 Task: Add Chocolate Chunk Scone 4 Pack to the cart.
Action: Mouse moved to (27, 115)
Screenshot: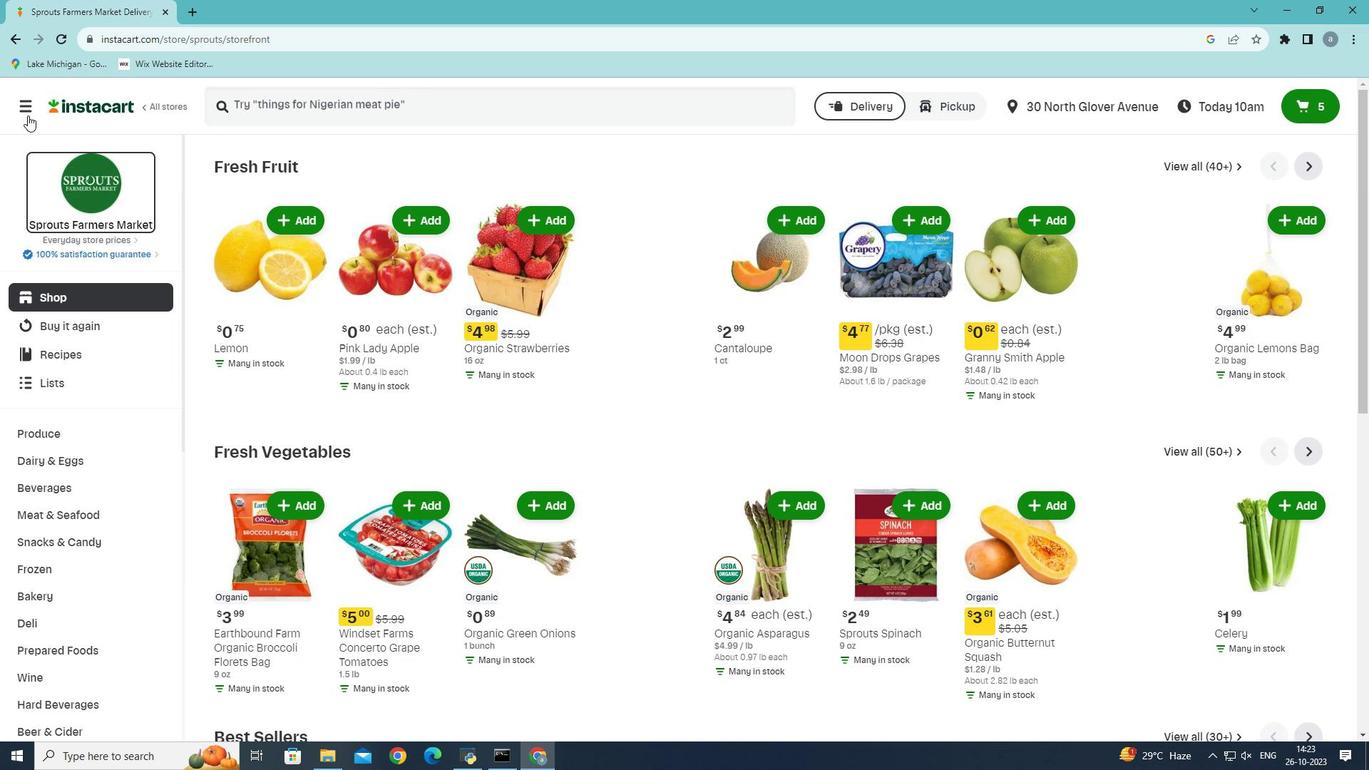 
Action: Mouse pressed left at (27, 115)
Screenshot: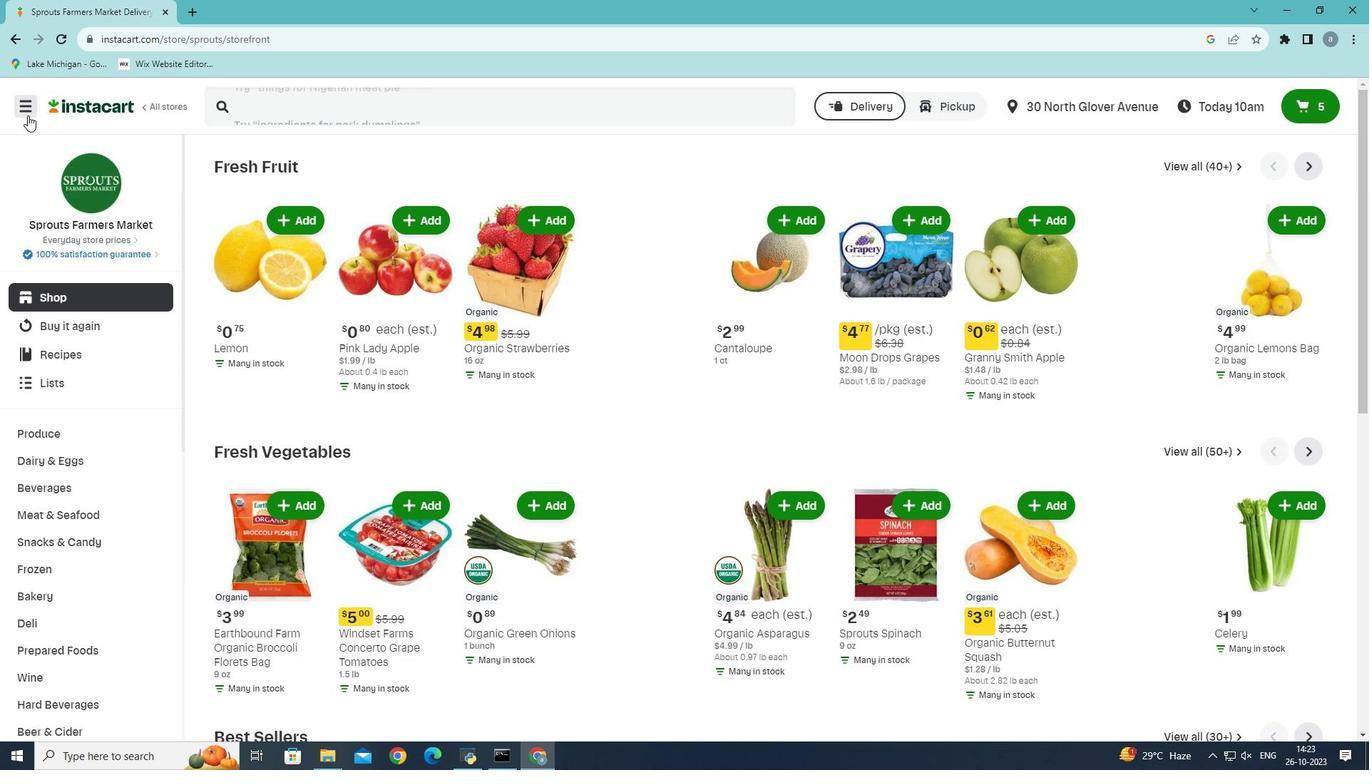 
Action: Mouse moved to (63, 416)
Screenshot: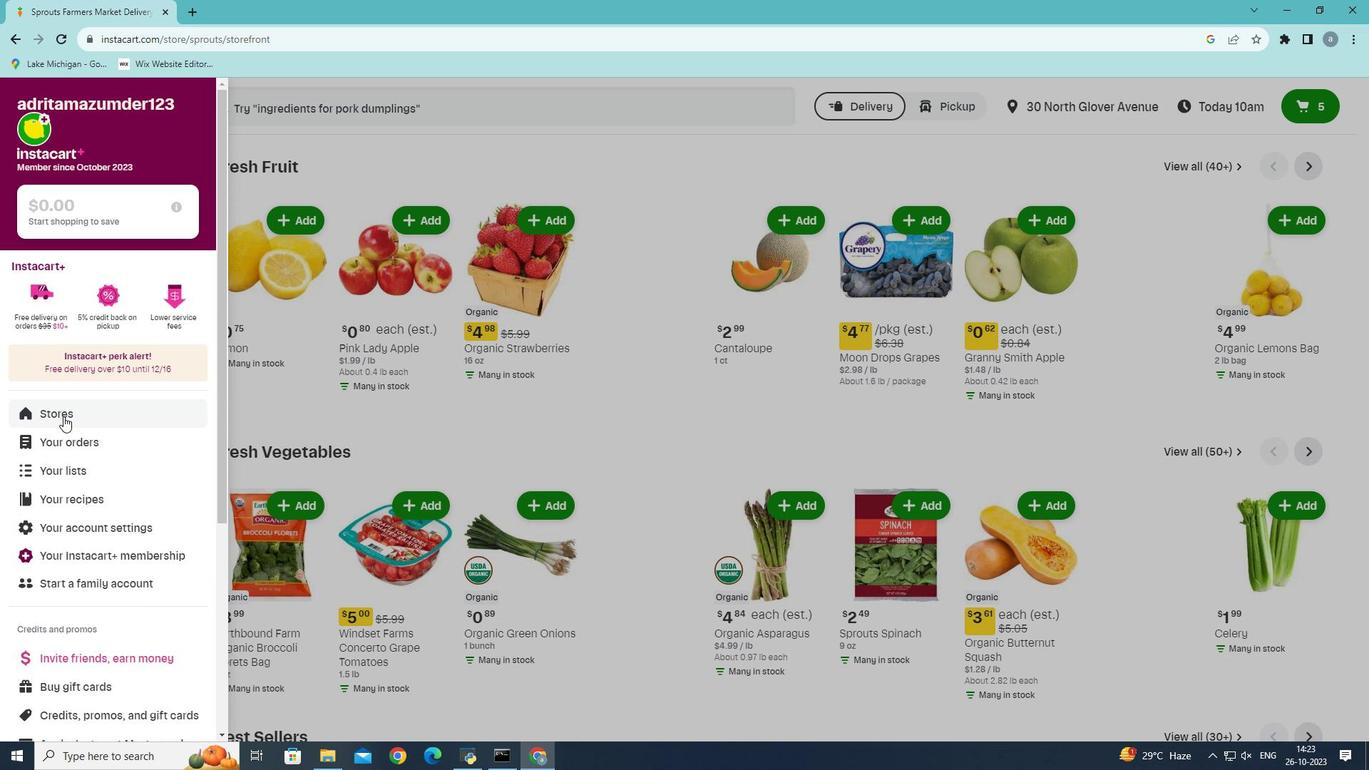
Action: Mouse pressed left at (63, 416)
Screenshot: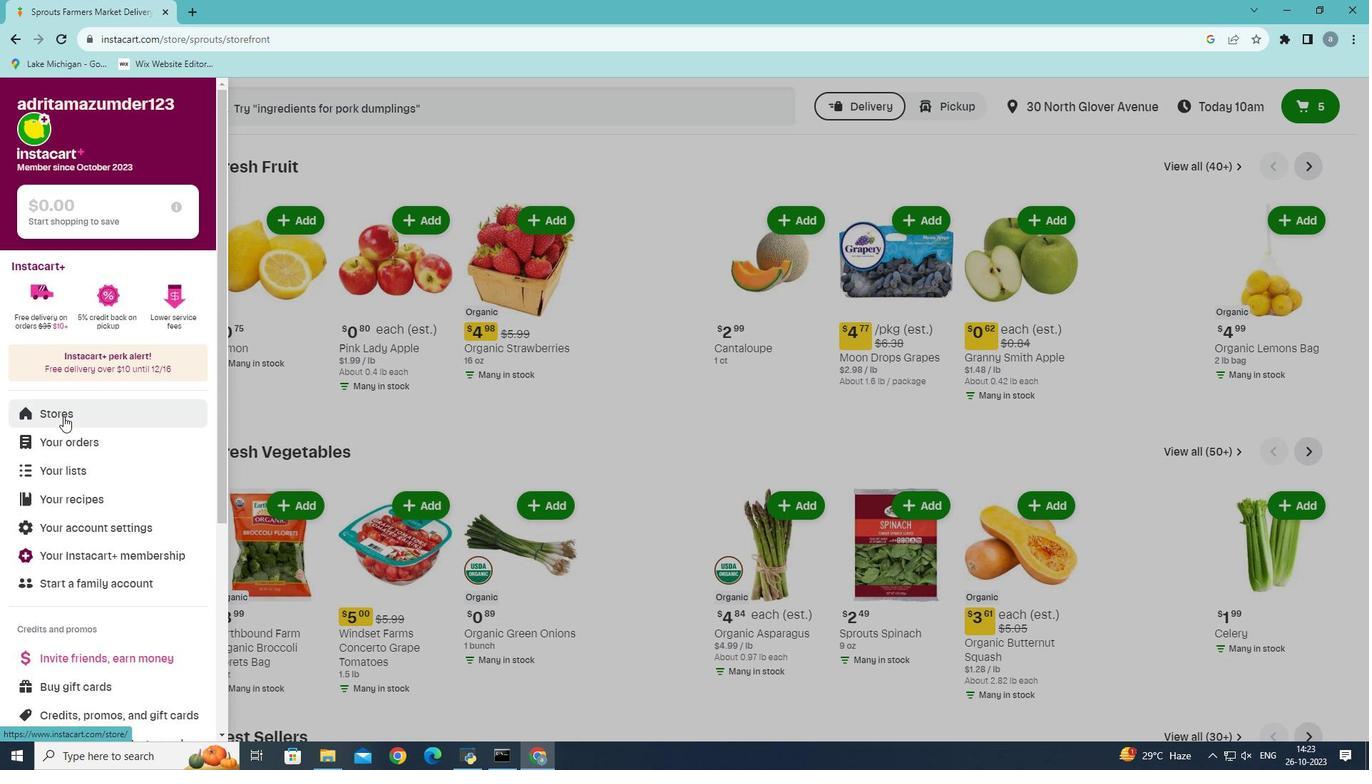 
Action: Mouse moved to (335, 166)
Screenshot: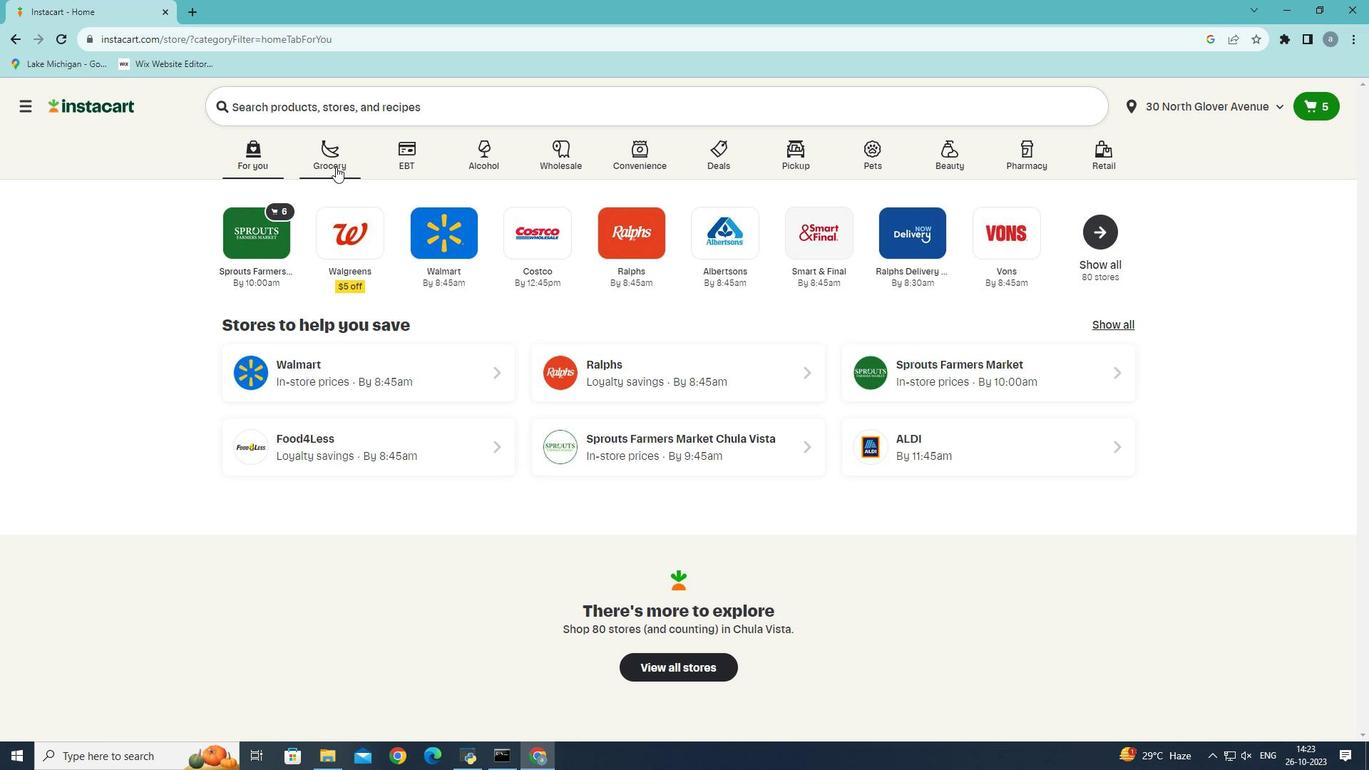 
Action: Mouse pressed left at (335, 166)
Screenshot: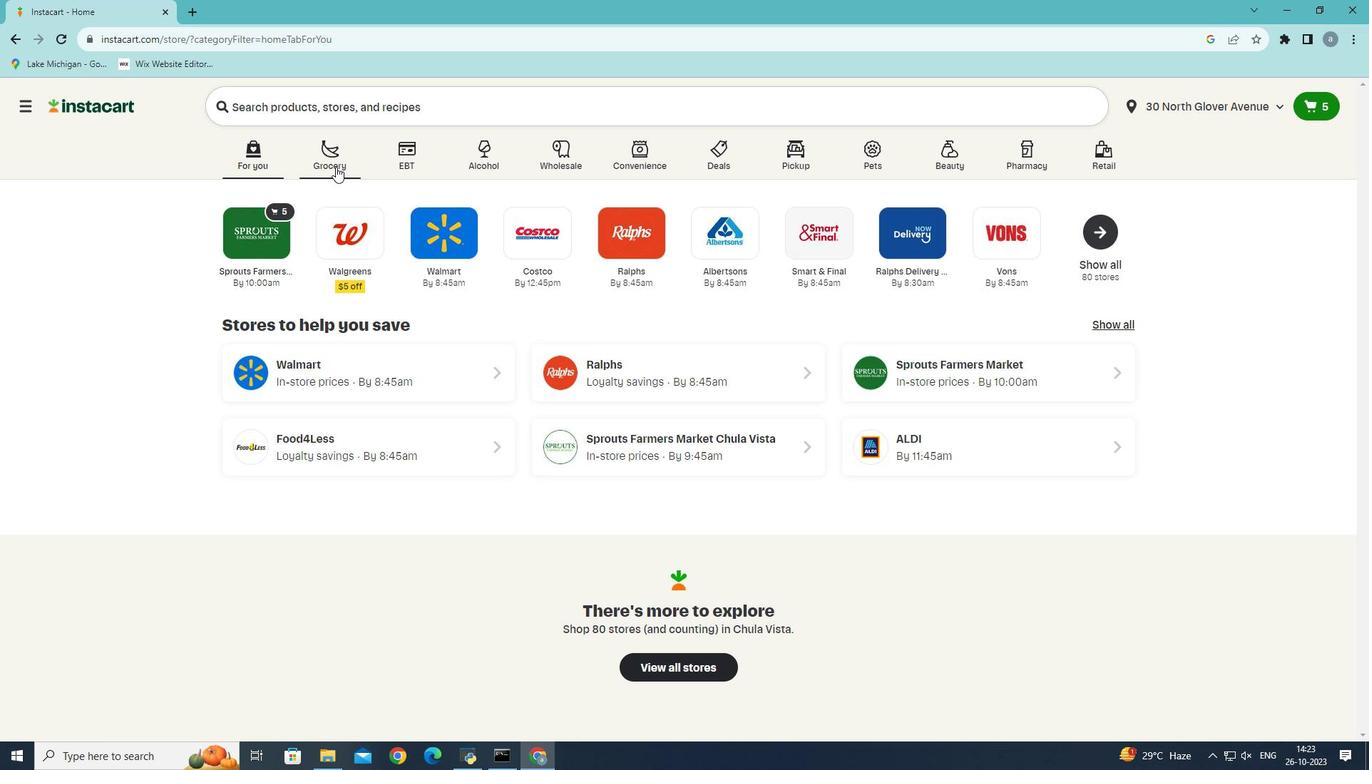 
Action: Mouse moved to (318, 436)
Screenshot: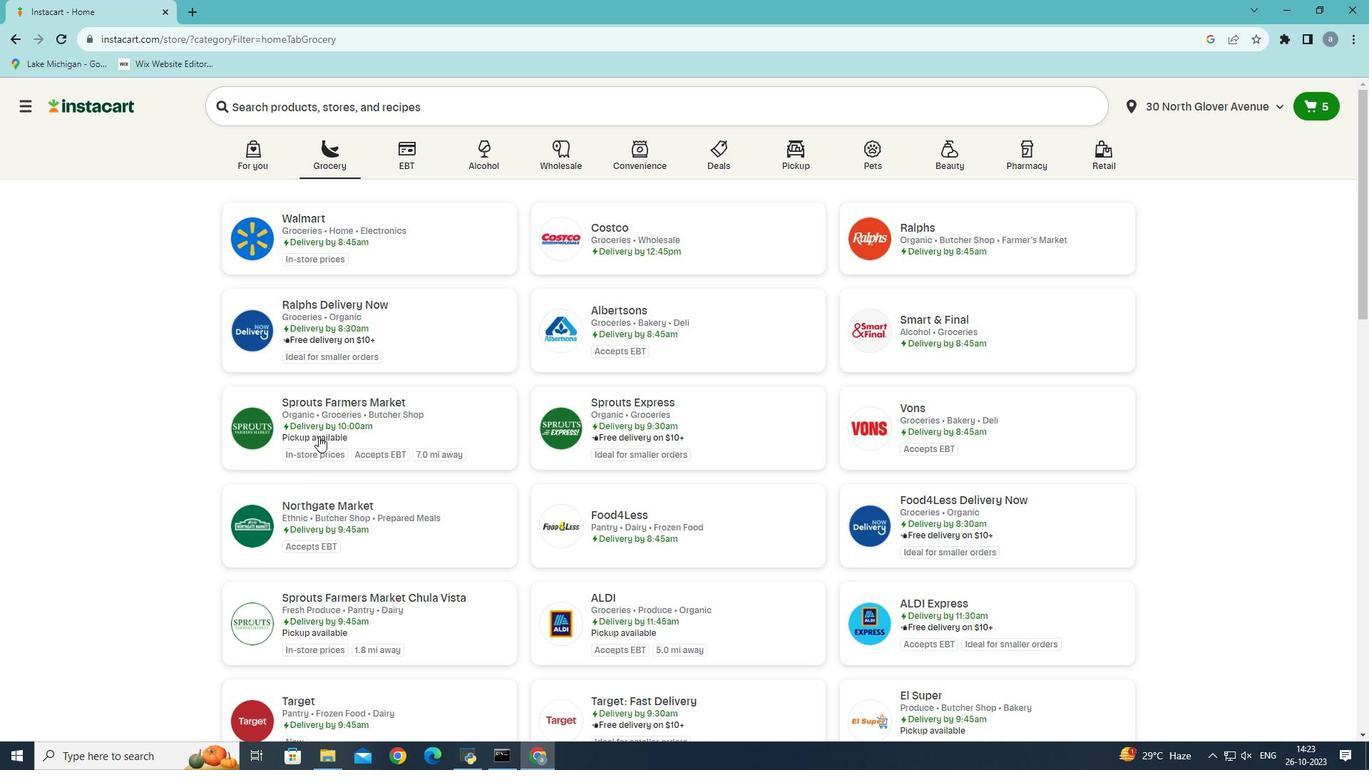 
Action: Mouse pressed left at (318, 436)
Screenshot: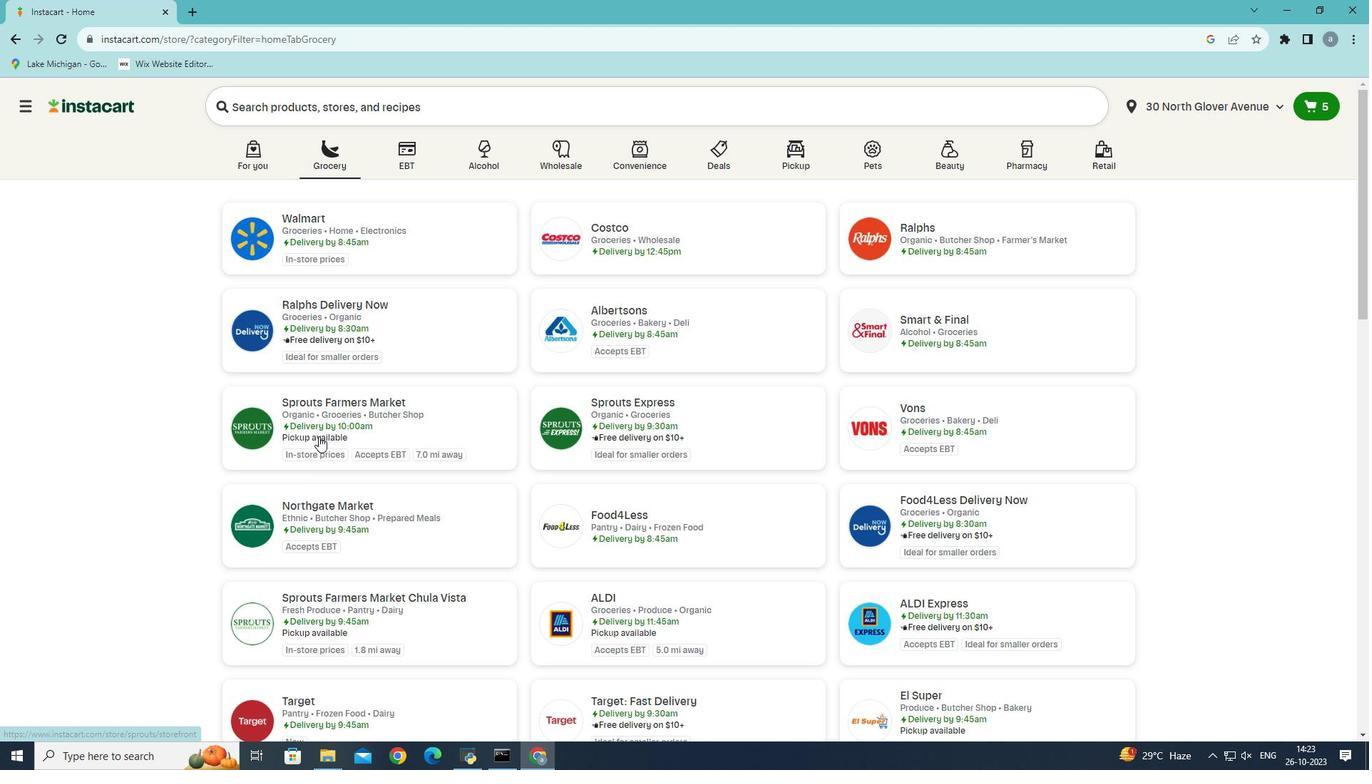 
Action: Mouse moved to (49, 592)
Screenshot: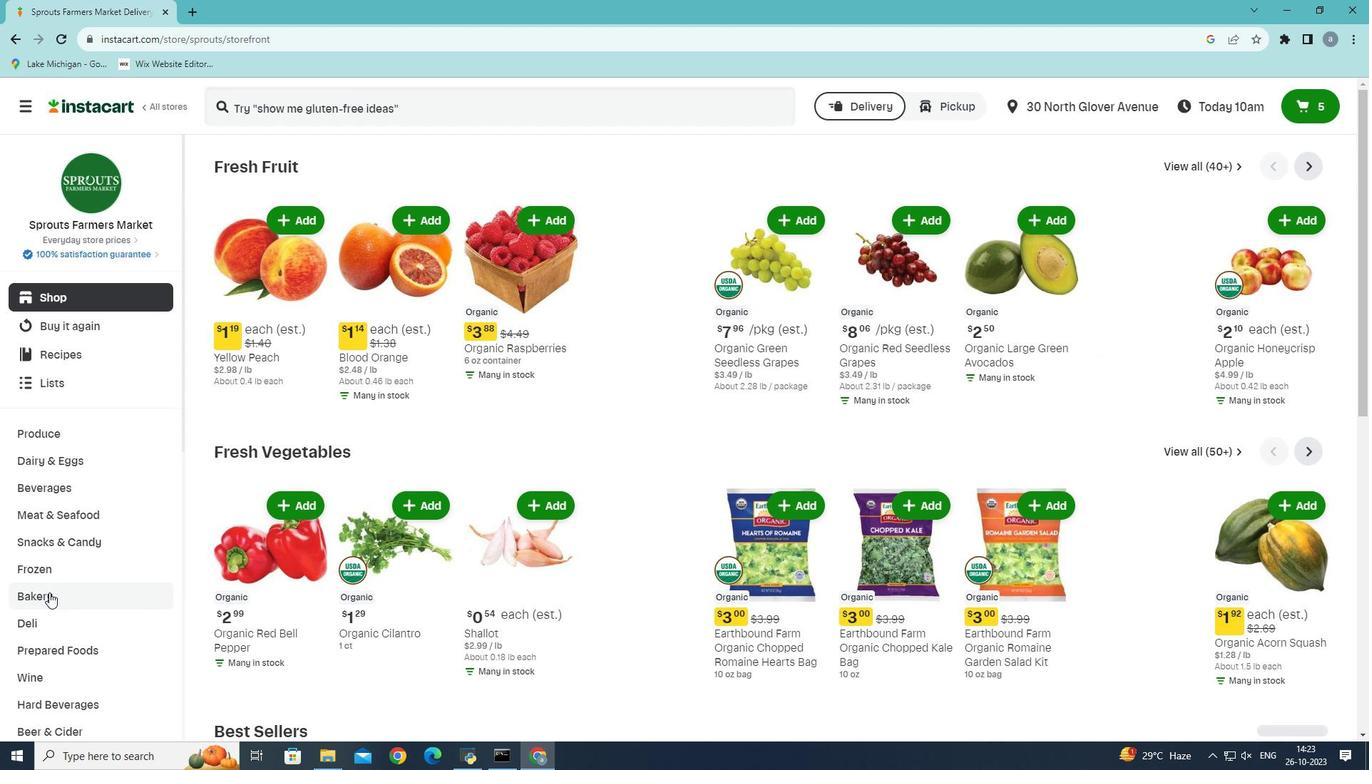 
Action: Mouse pressed left at (49, 592)
Screenshot: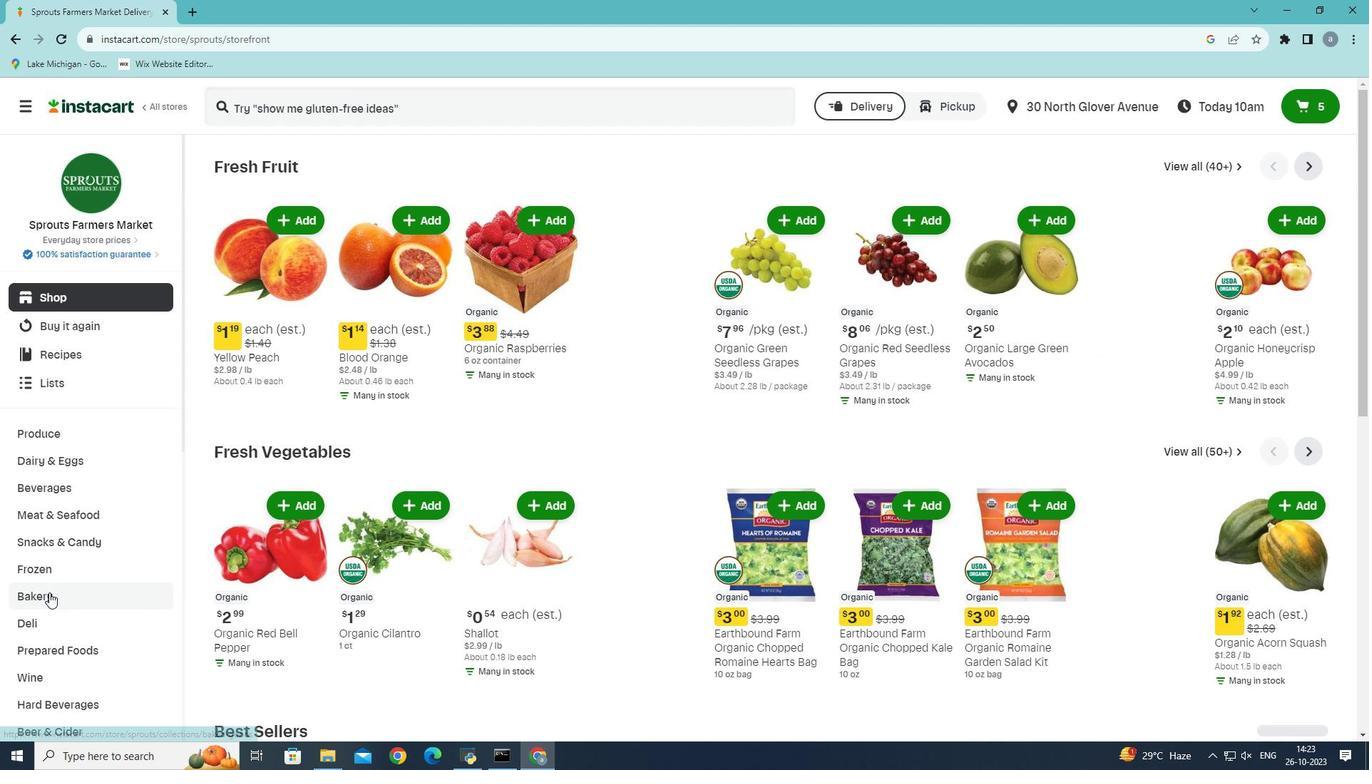 
Action: Mouse moved to (839, 201)
Screenshot: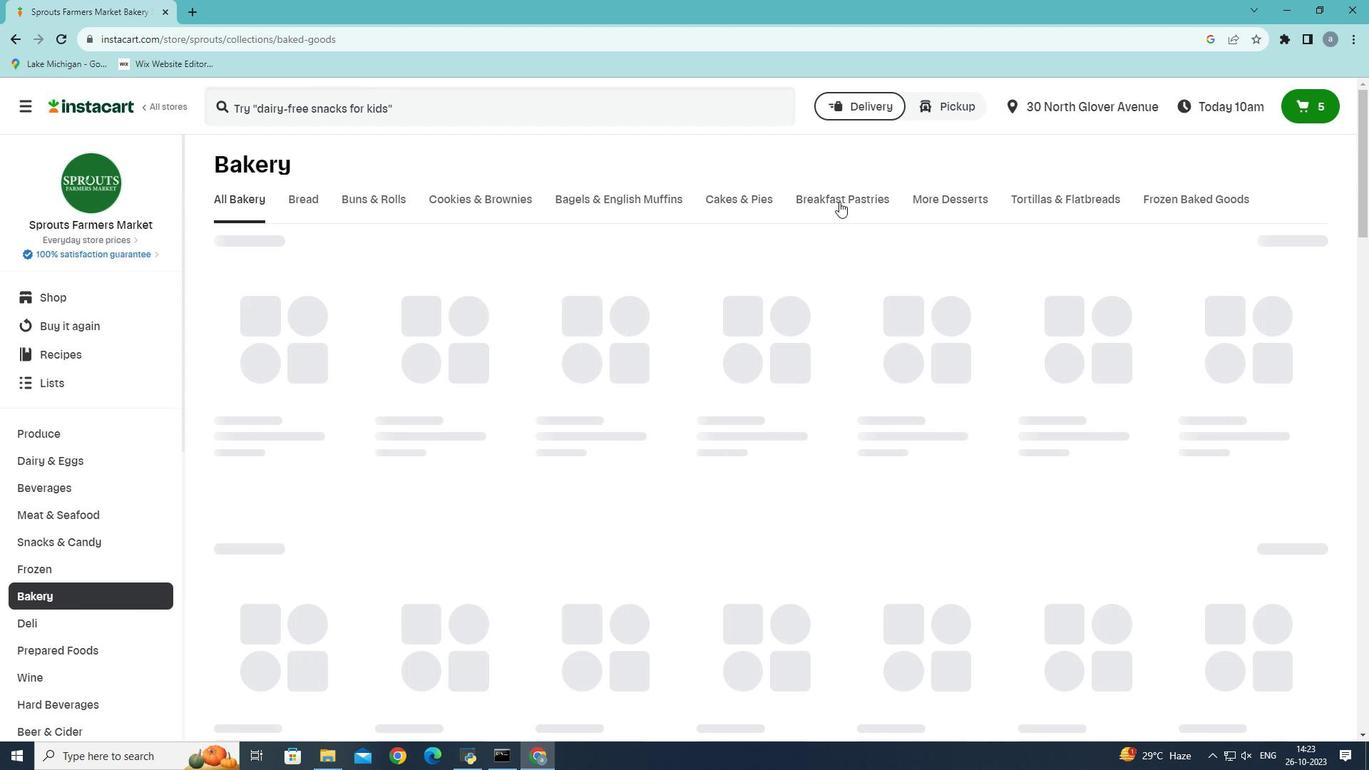 
Action: Mouse pressed left at (839, 201)
Screenshot: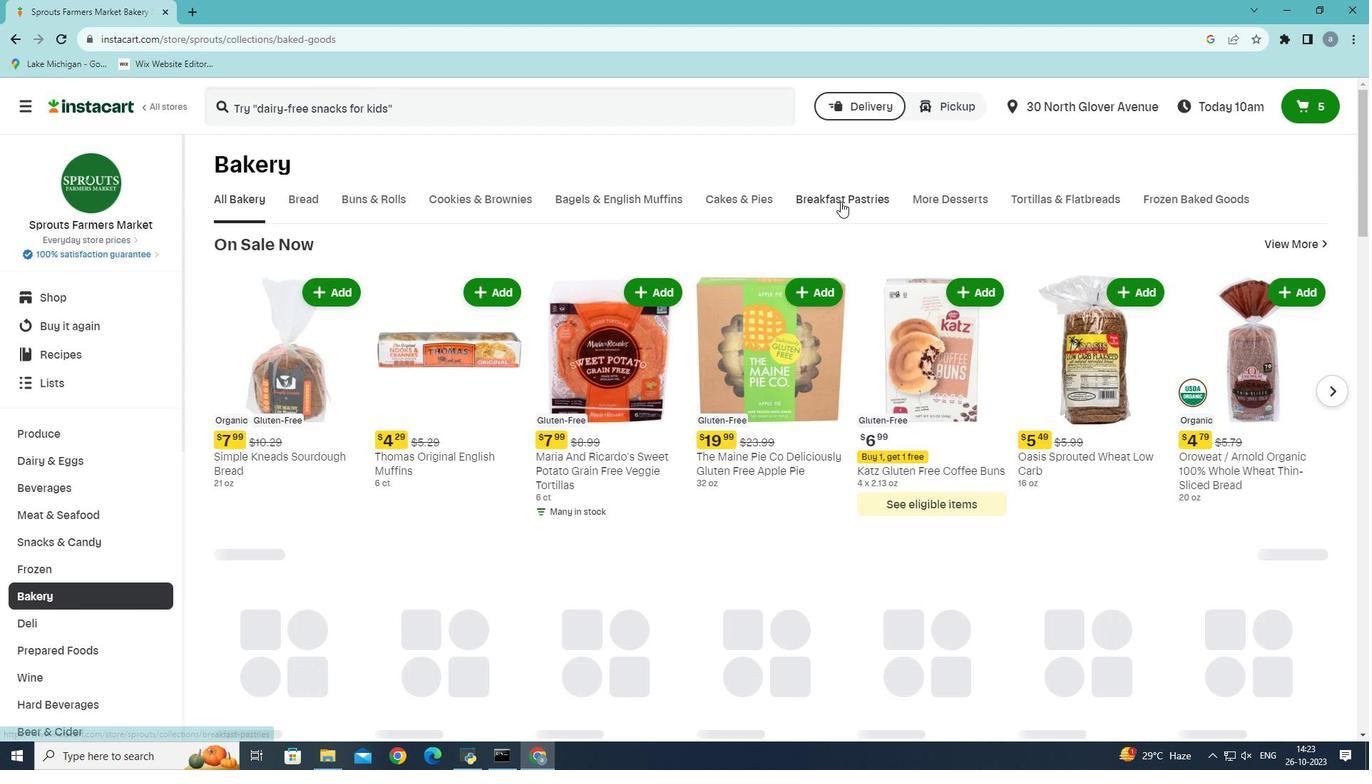 
Action: Mouse moved to (737, 262)
Screenshot: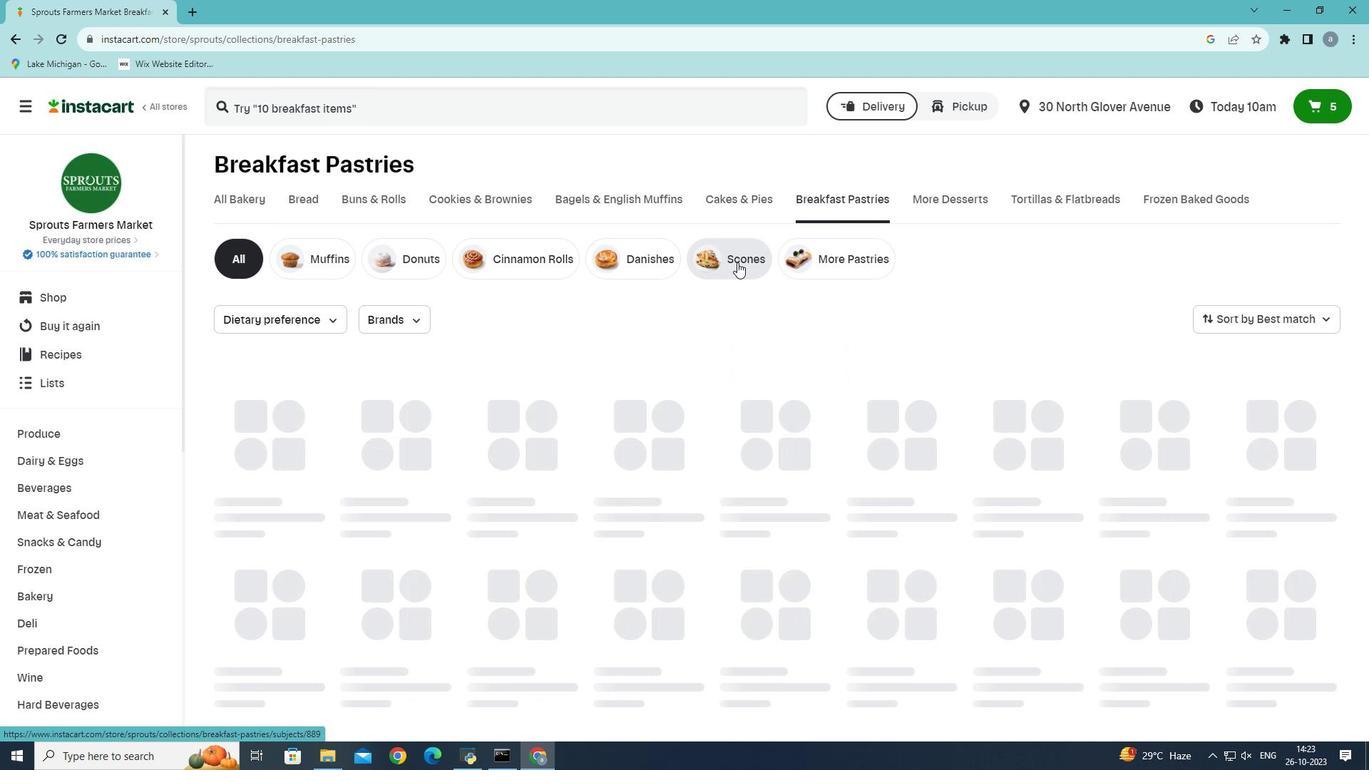 
Action: Mouse pressed left at (737, 262)
Screenshot: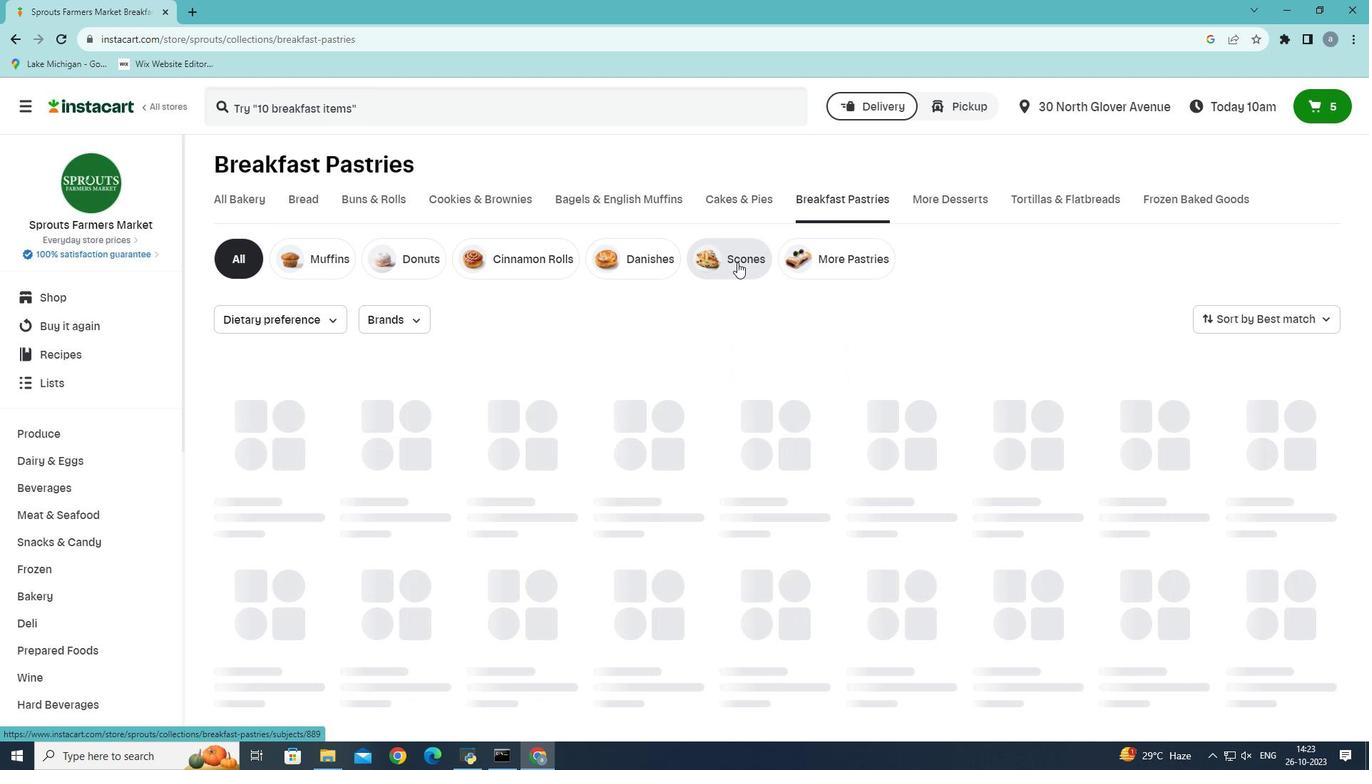 
Action: Mouse moved to (427, 392)
Screenshot: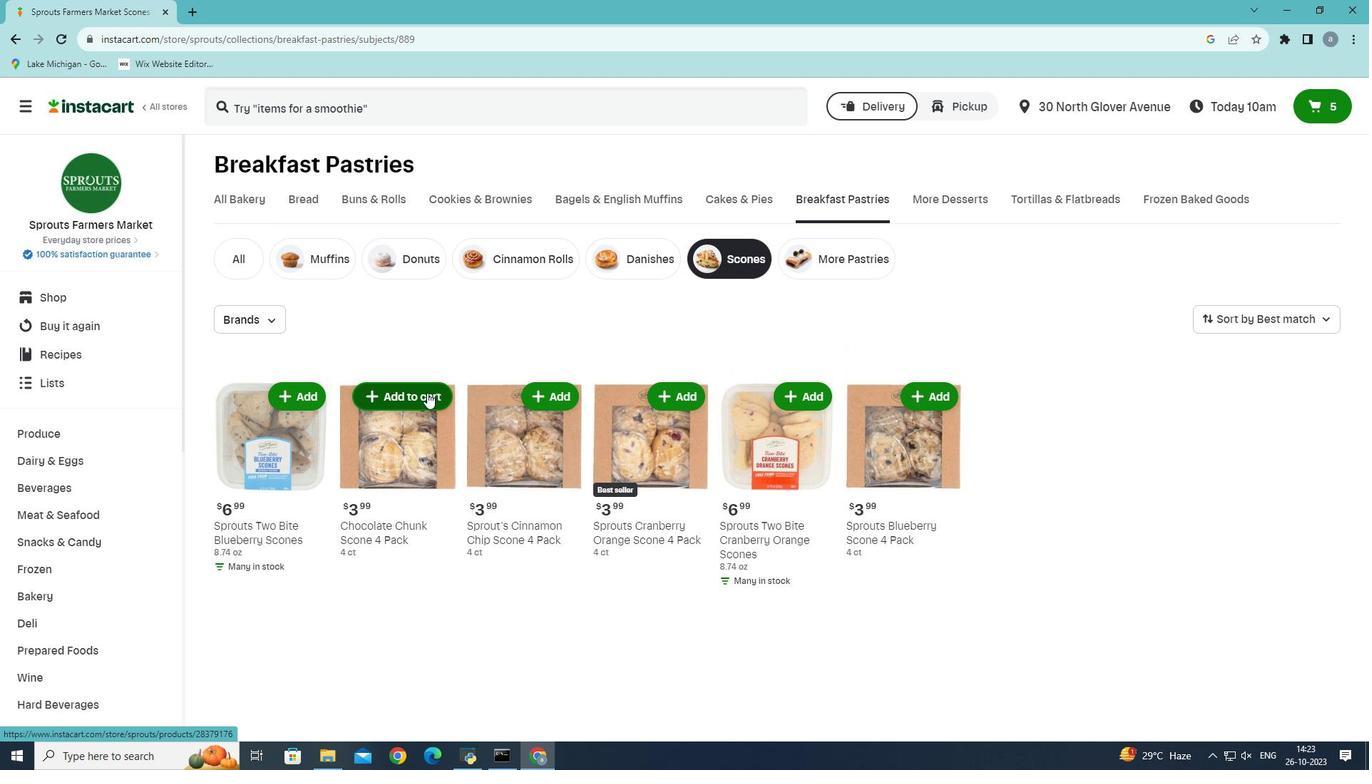 
Action: Mouse pressed left at (427, 392)
Screenshot: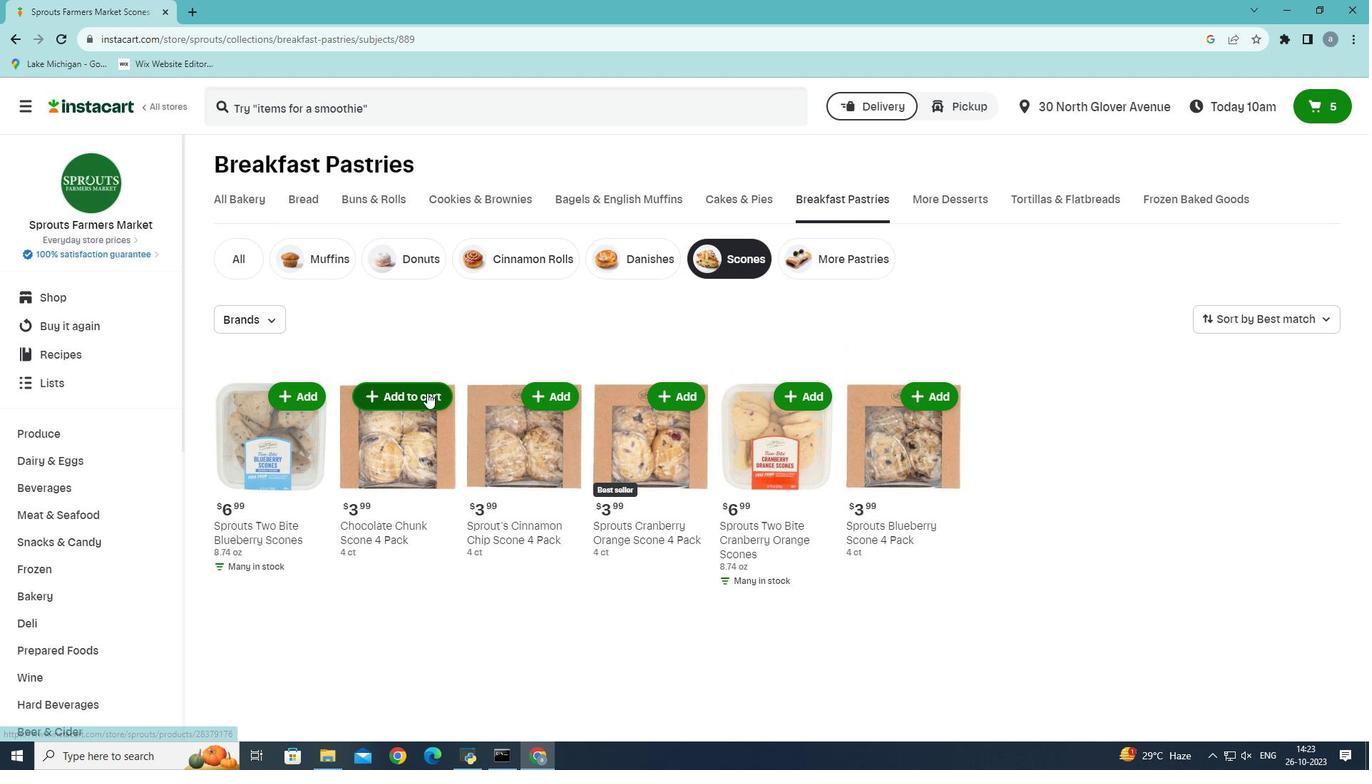 
Action: Mouse moved to (405, 410)
Screenshot: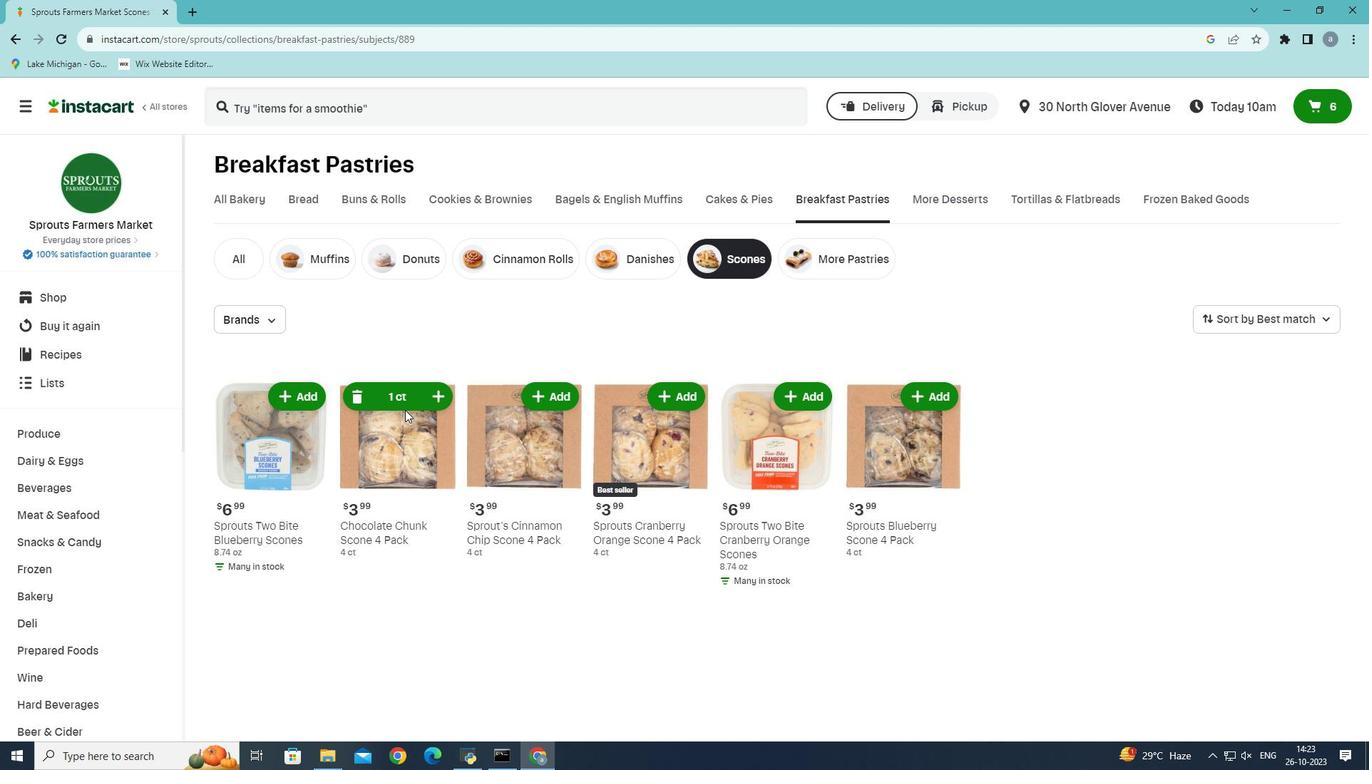 
